 Task: Arrange a 60-minute meeting to discuss market research methodologies.
Action: Mouse pressed left at (139, 127)
Screenshot: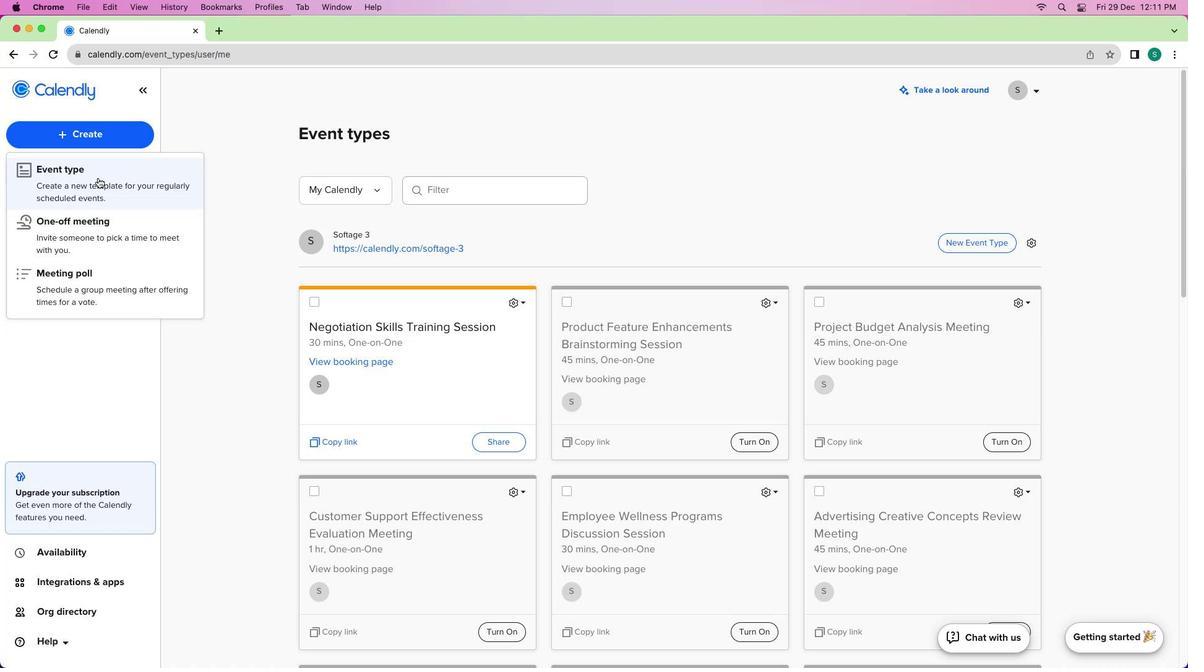 
Action: Mouse moved to (78, 140)
Screenshot: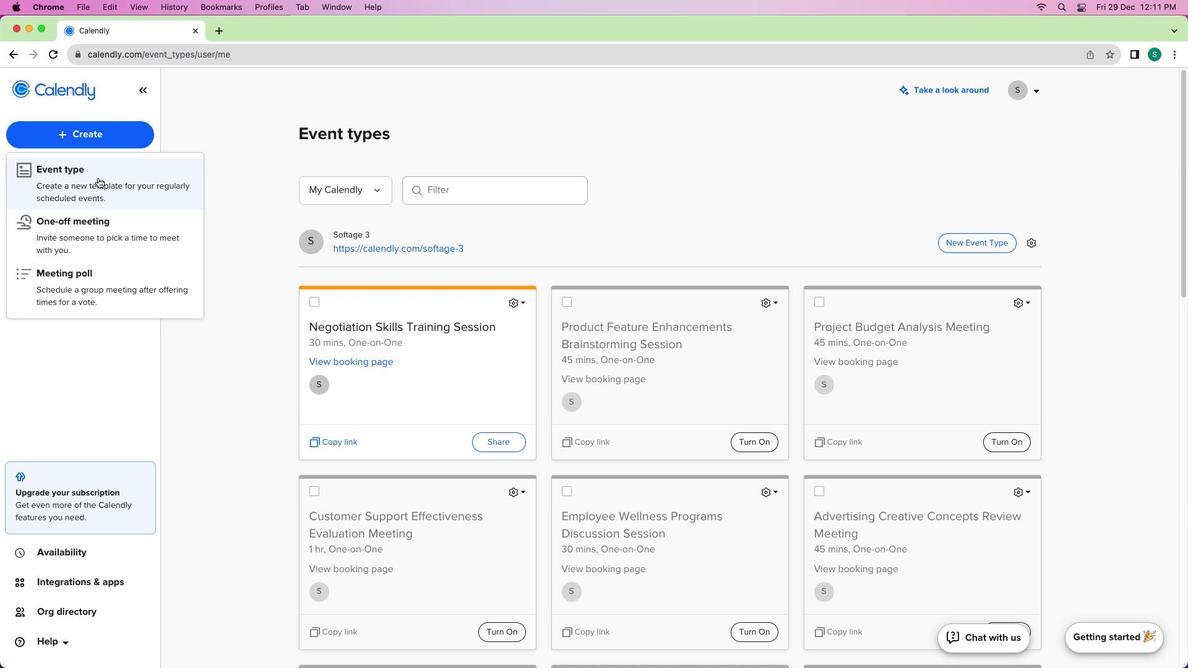 
Action: Mouse pressed left at (78, 140)
Screenshot: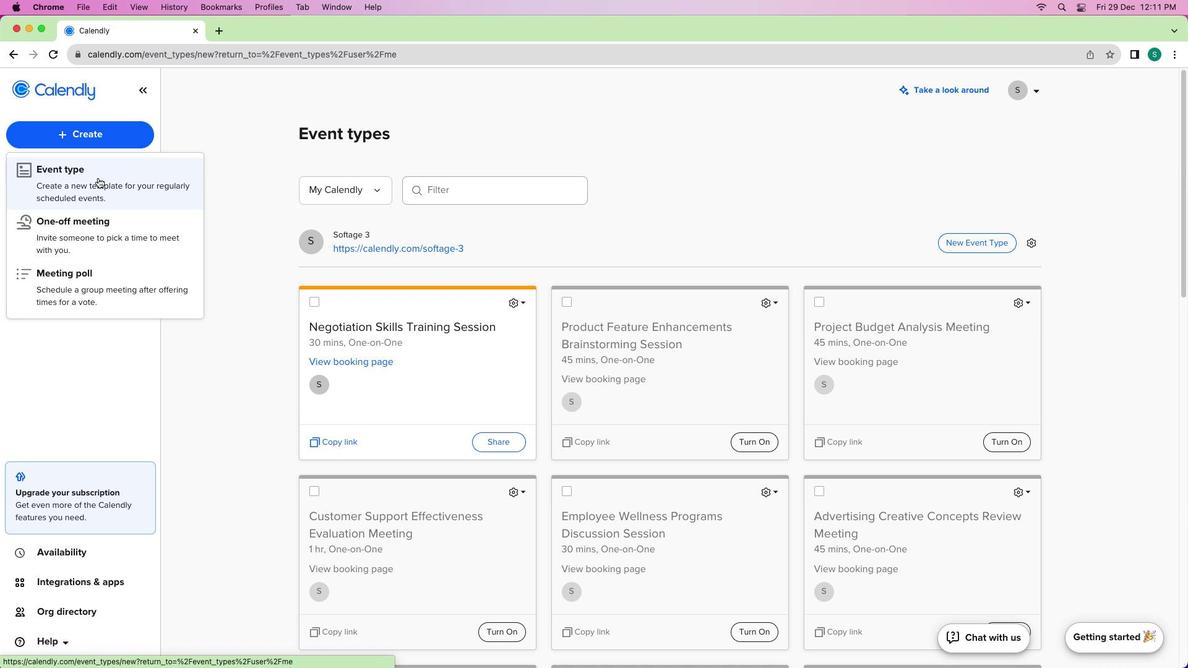 
Action: Mouse moved to (98, 177)
Screenshot: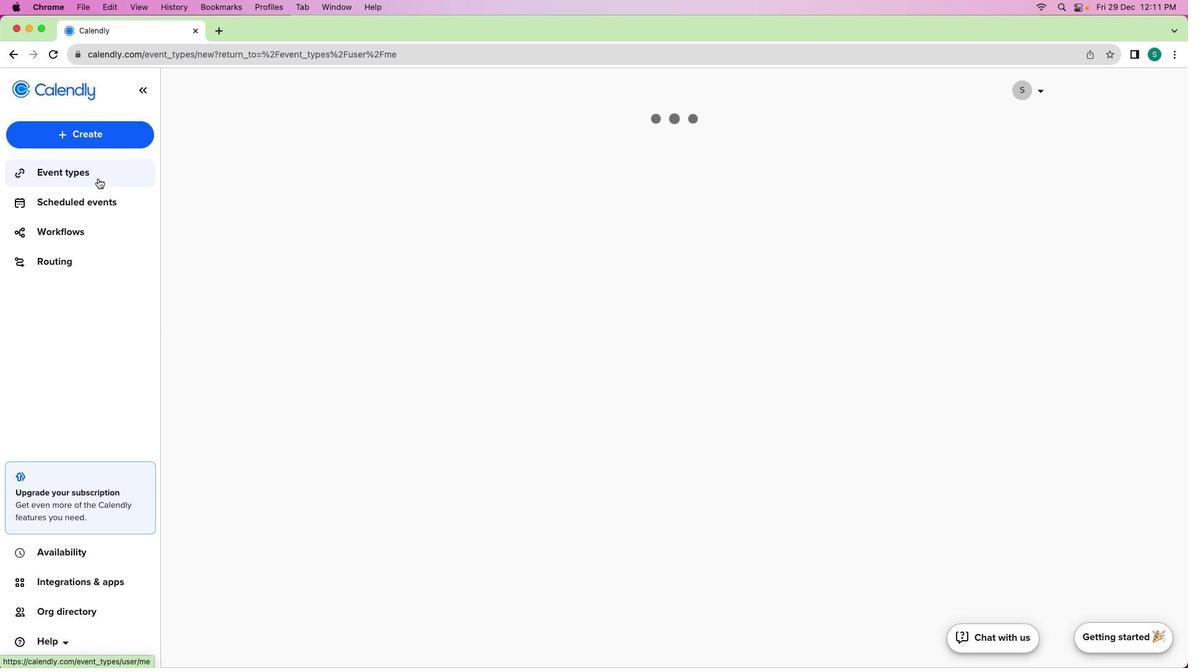 
Action: Mouse pressed left at (98, 177)
Screenshot: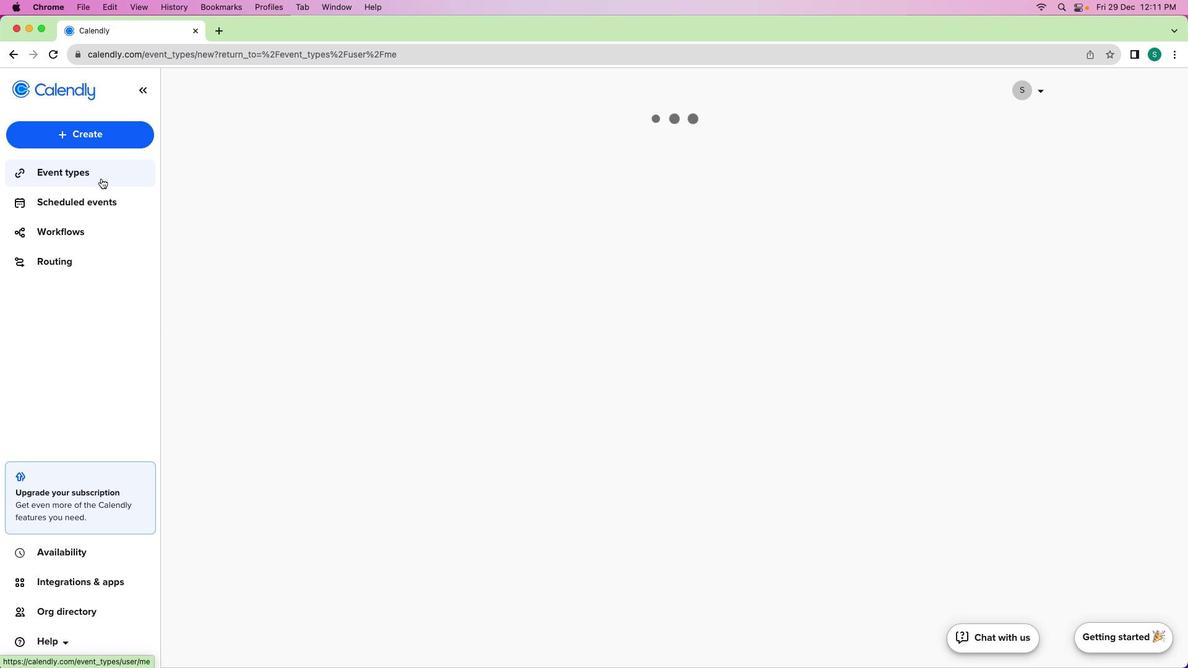 
Action: Mouse moved to (429, 256)
Screenshot: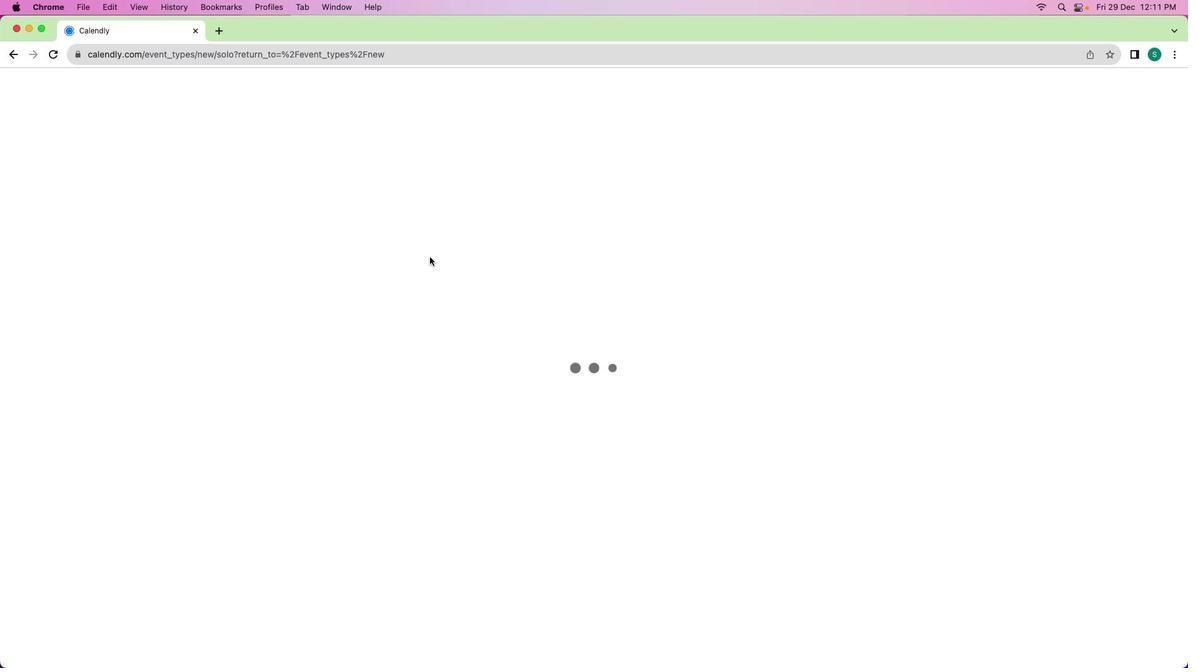 
Action: Mouse pressed left at (429, 256)
Screenshot: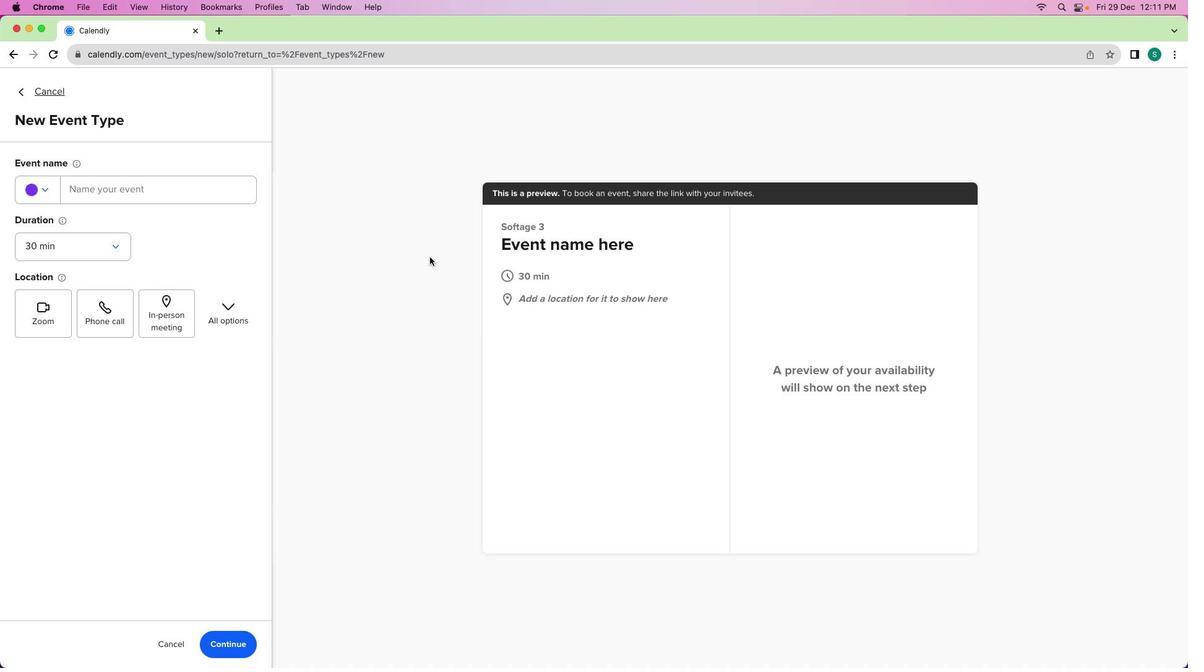 
Action: Mouse moved to (156, 197)
Screenshot: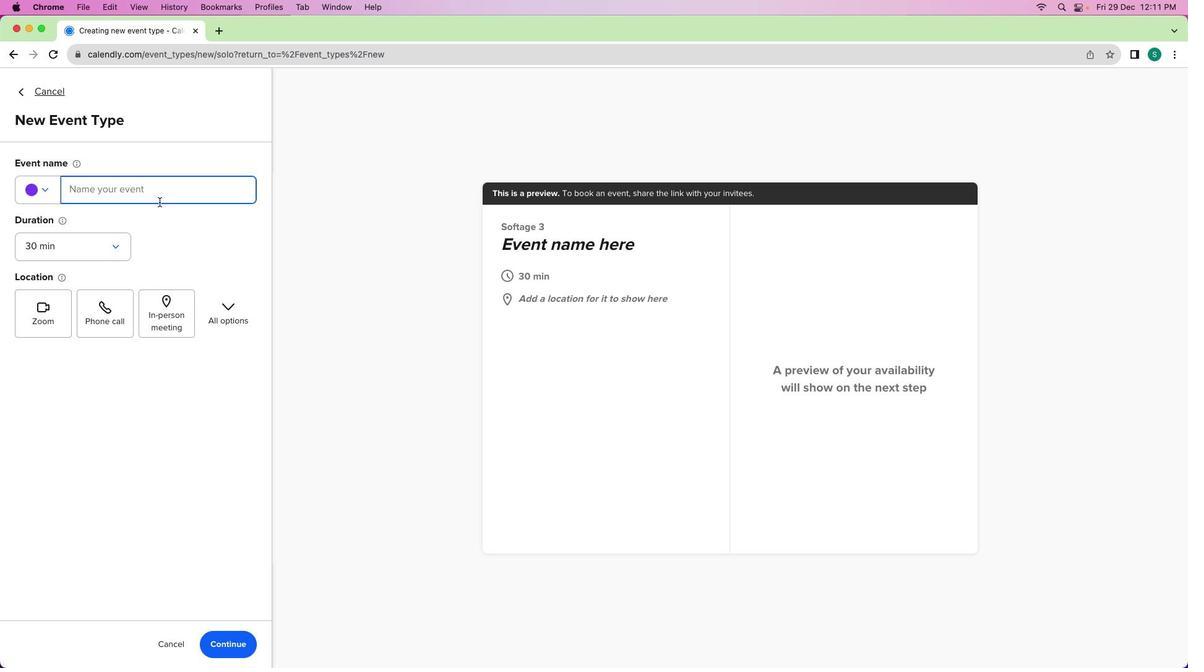 
Action: Mouse pressed left at (156, 197)
Screenshot: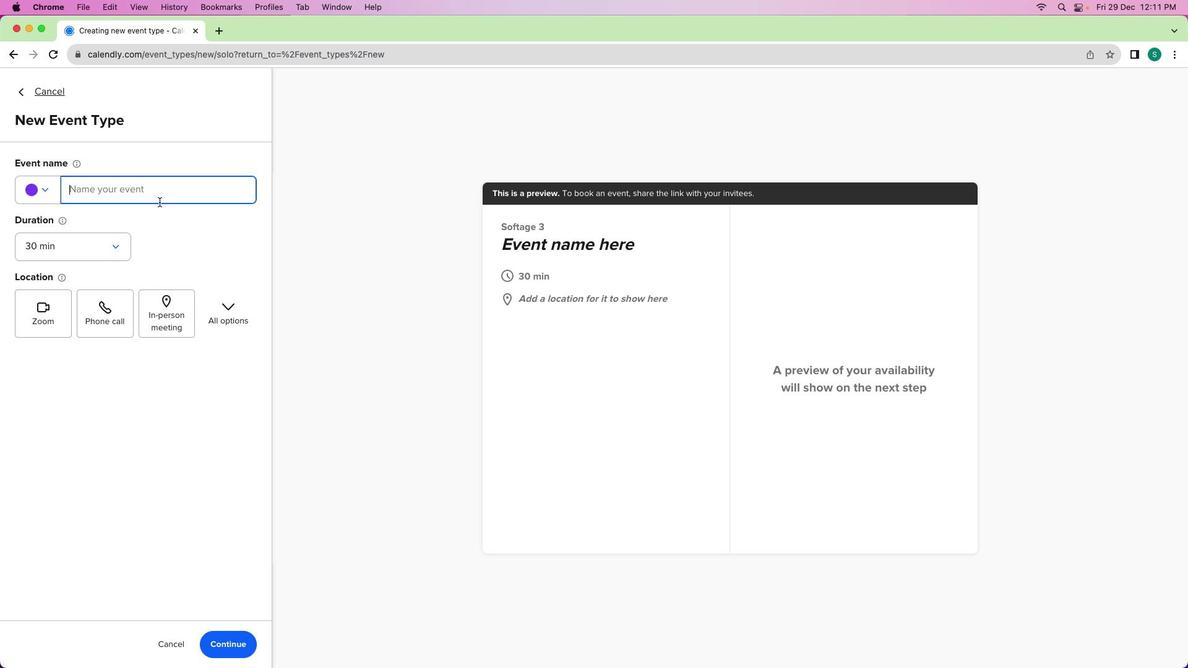 
Action: Mouse moved to (159, 202)
Screenshot: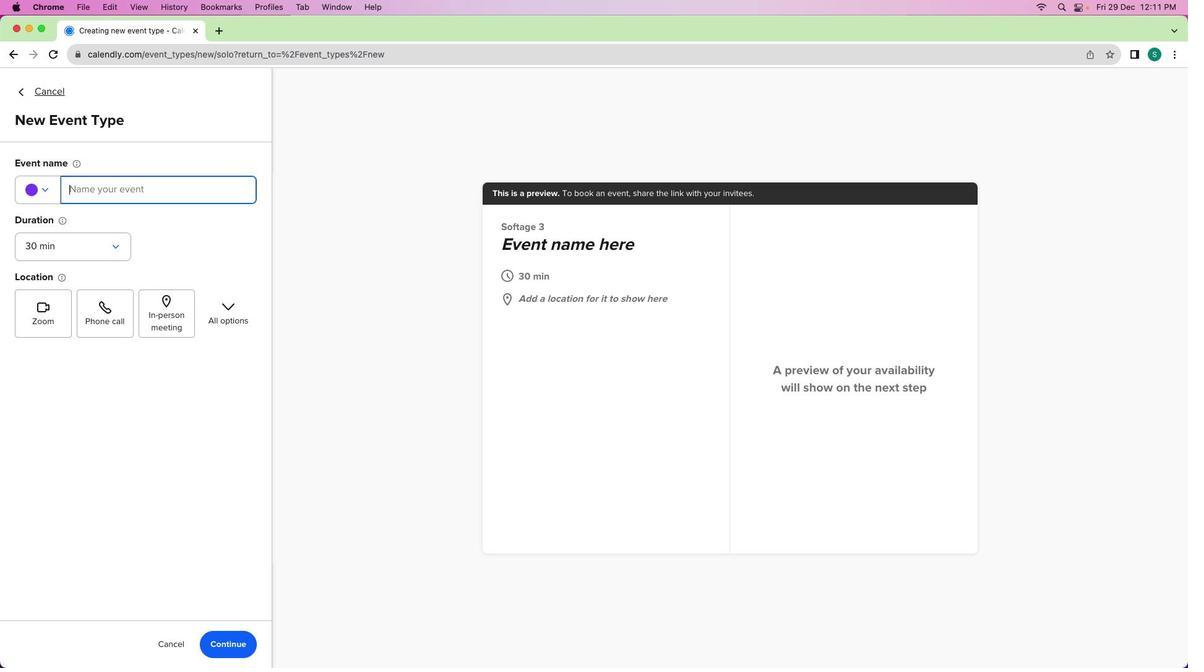 
Action: Key pressed Key.shift'M''a''r''k''e''t'Key.spaceKey.shift'R''e''s''e''a''r''c''h'Key.spaceKey.shift'M''e''t''h''o''d''o''l''o''g''i''e''s'Key.spaceKey.shift'D''i''d'Key.backspace's''c''u''s''s''i''o''n'Key.spaceKey.shift_r'M''e''e''t''i''n''g'
Screenshot: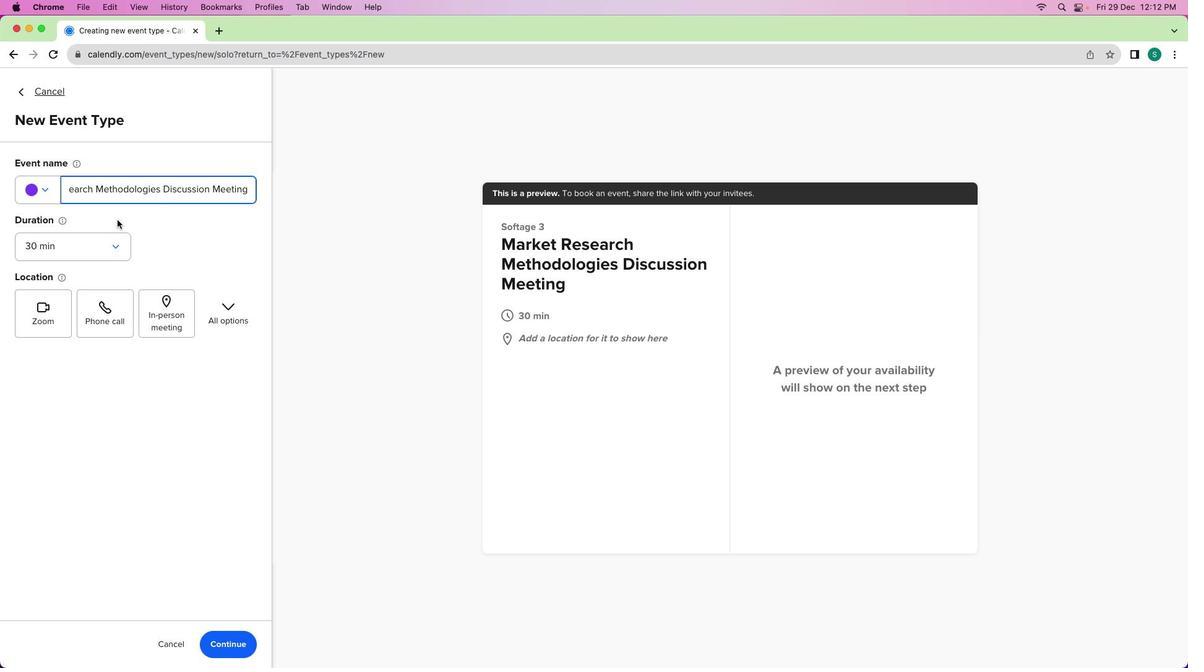 
Action: Mouse moved to (94, 248)
Screenshot: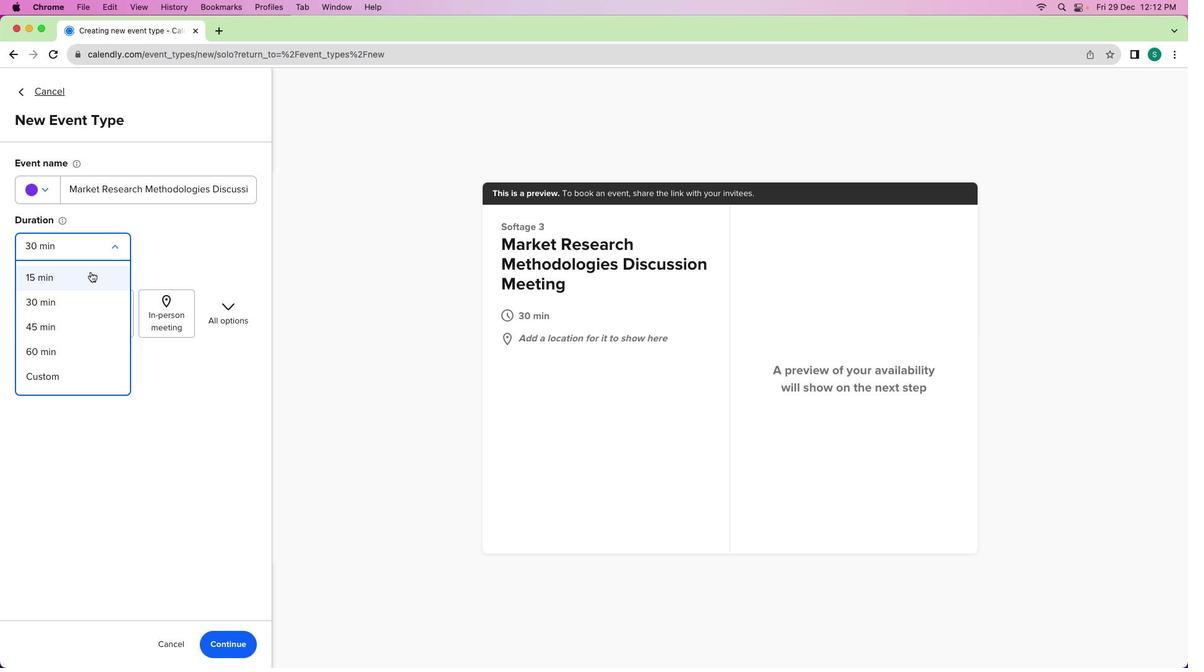 
Action: Mouse pressed left at (94, 248)
Screenshot: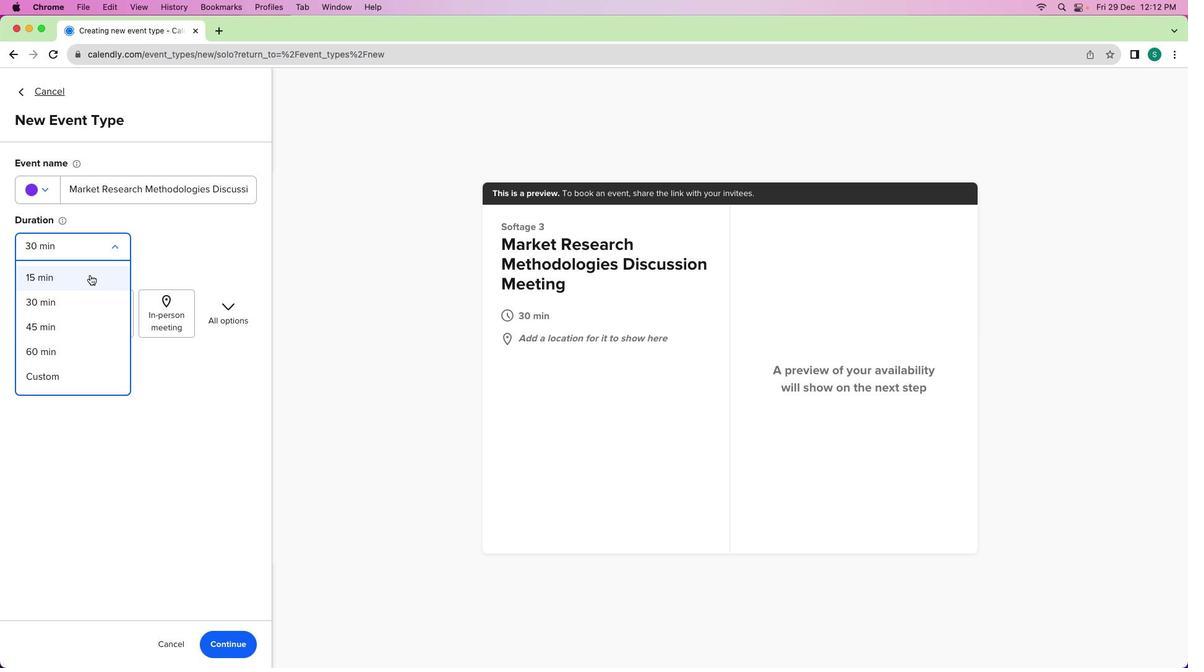 
Action: Mouse moved to (40, 354)
Screenshot: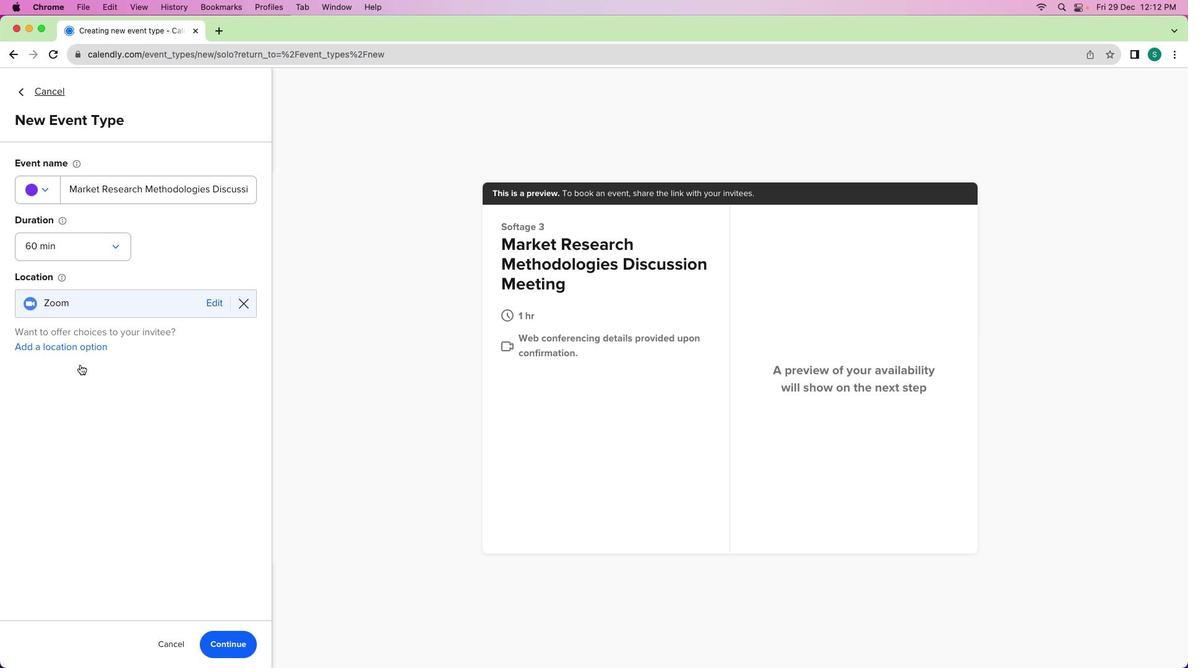 
Action: Mouse pressed left at (40, 354)
Screenshot: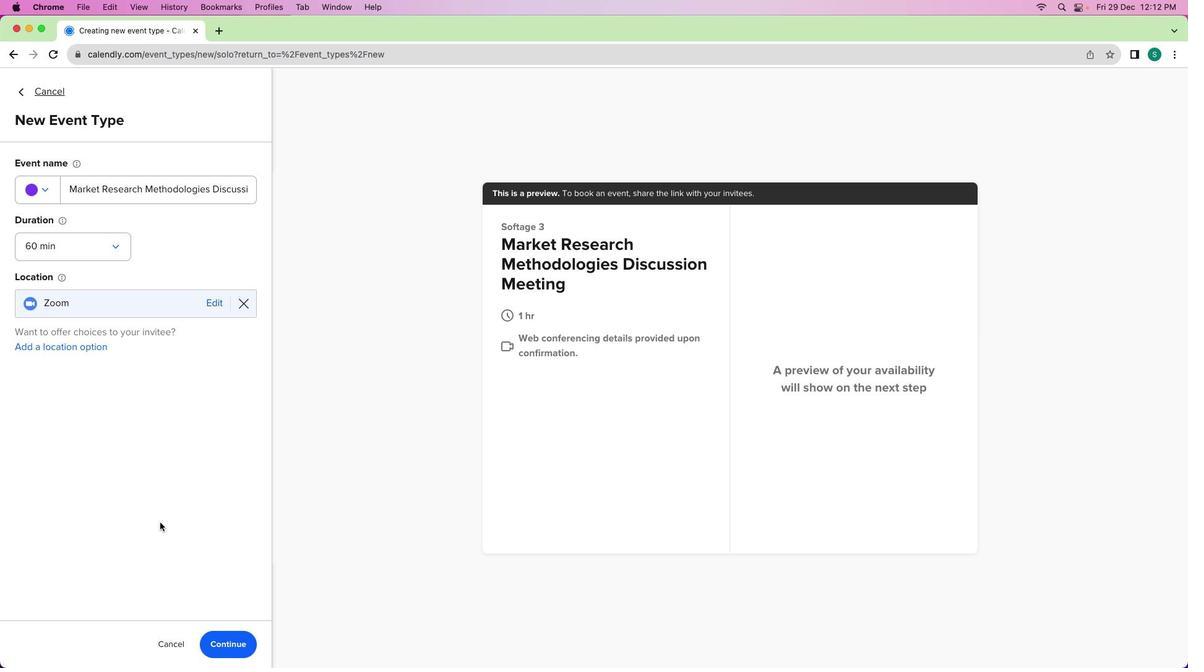 
Action: Mouse moved to (39, 309)
Screenshot: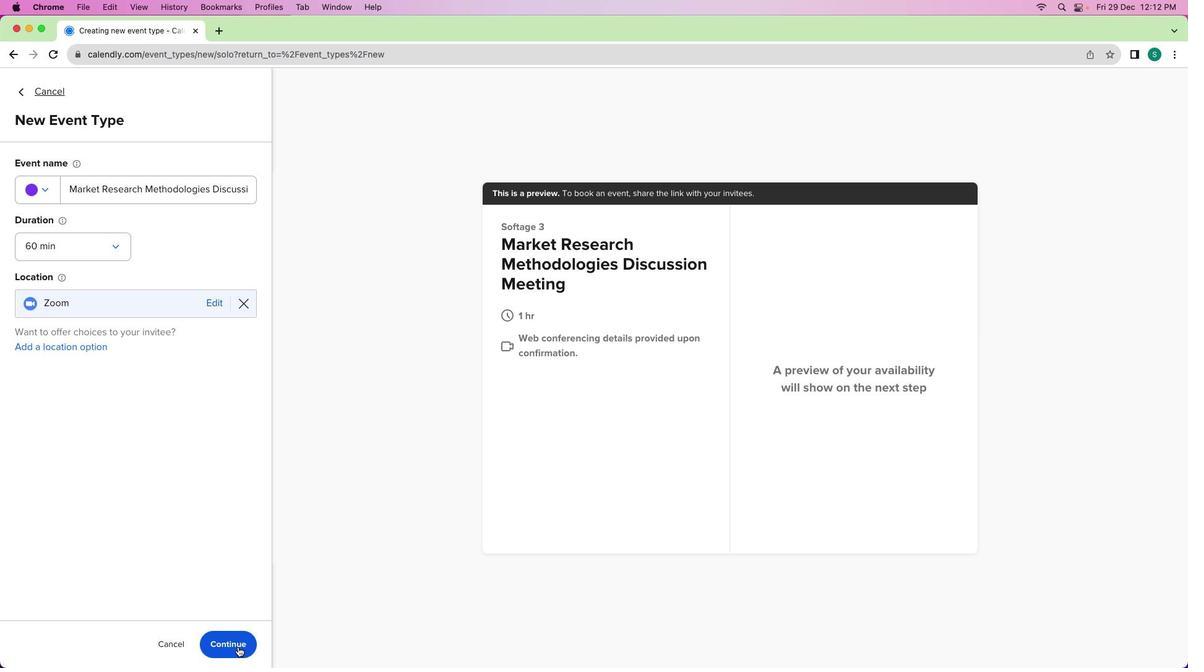 
Action: Mouse pressed left at (39, 309)
Screenshot: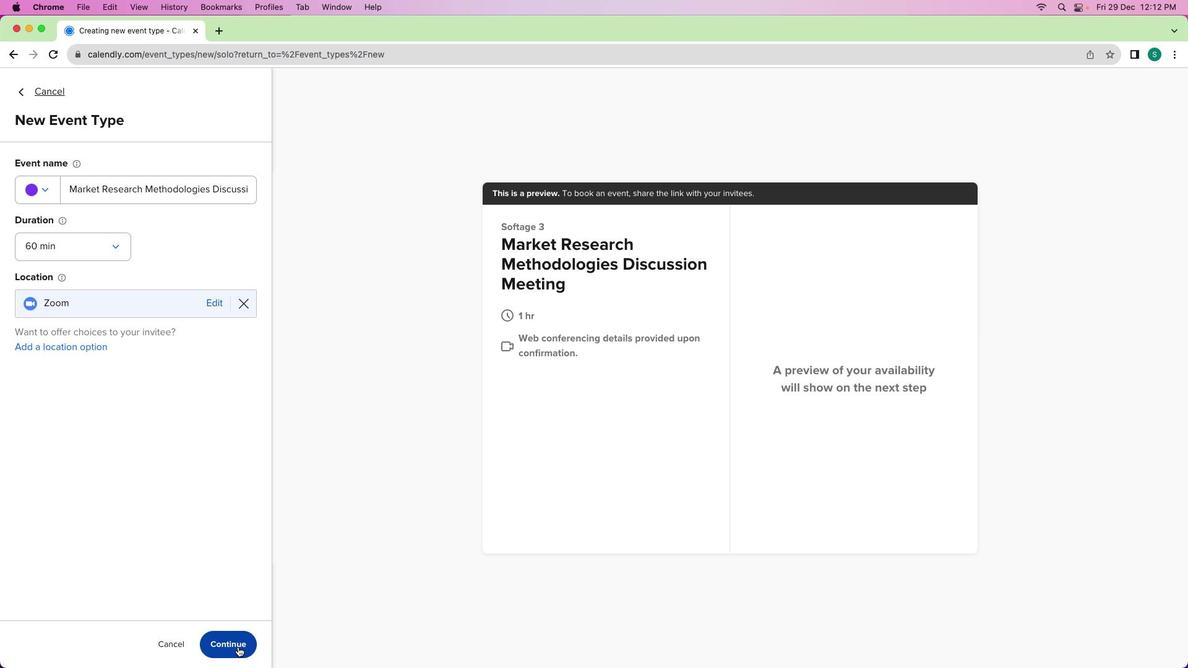
Action: Mouse moved to (237, 647)
Screenshot: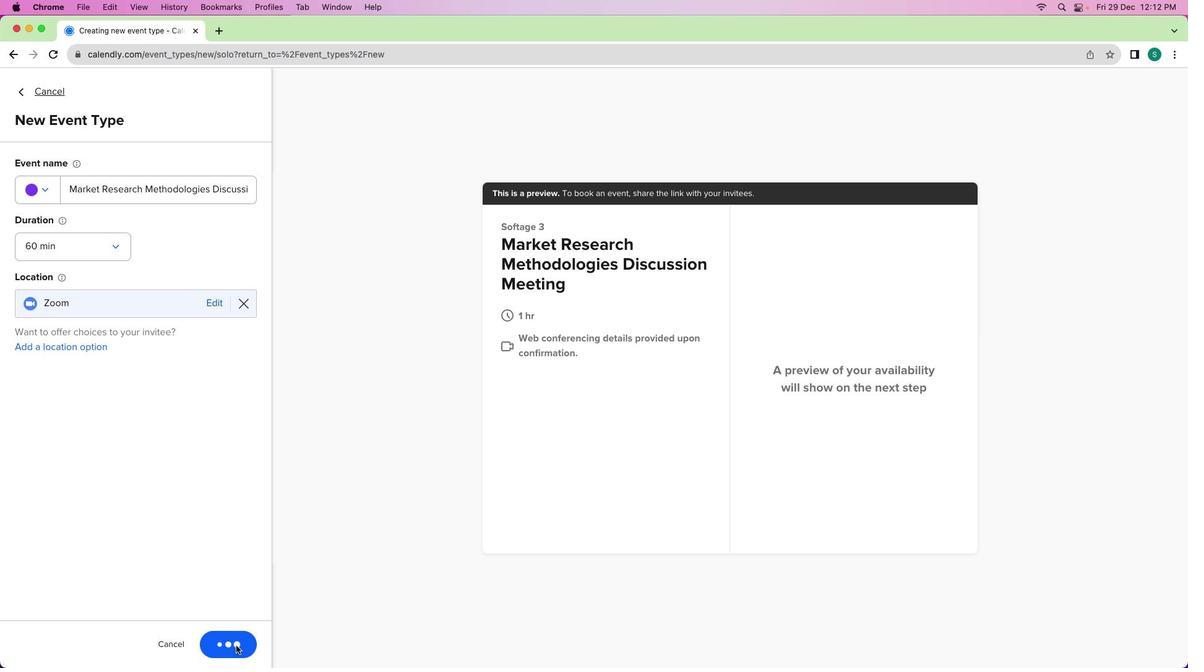 
Action: Mouse pressed left at (237, 647)
Screenshot: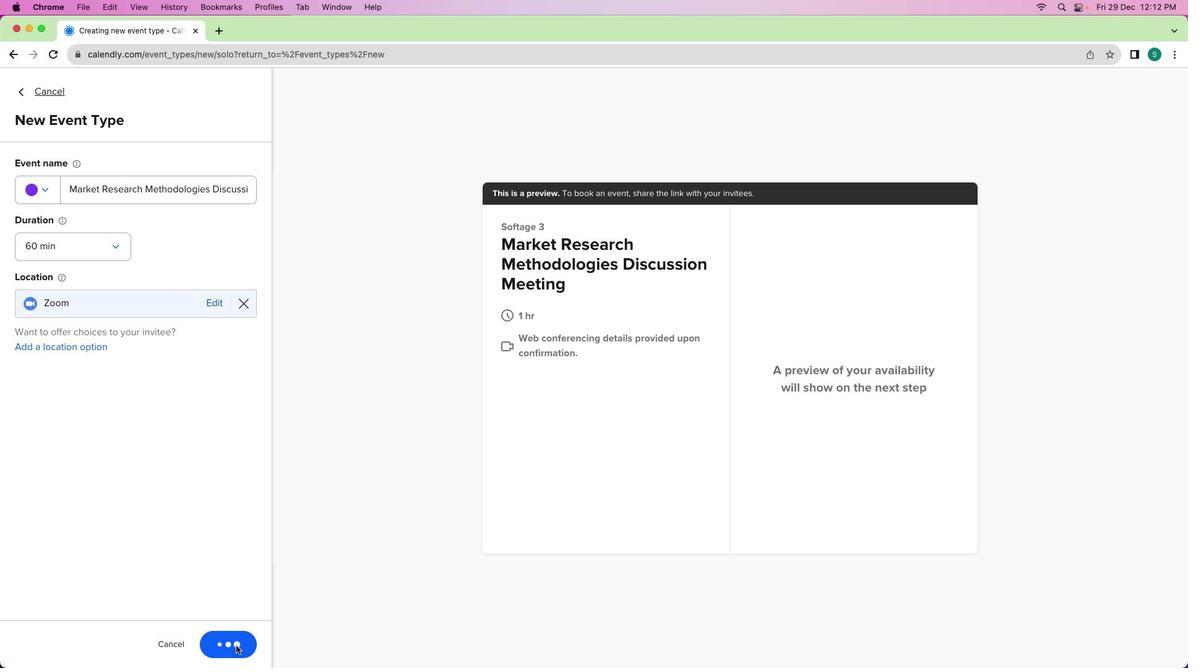 
Action: Mouse moved to (133, 206)
Screenshot: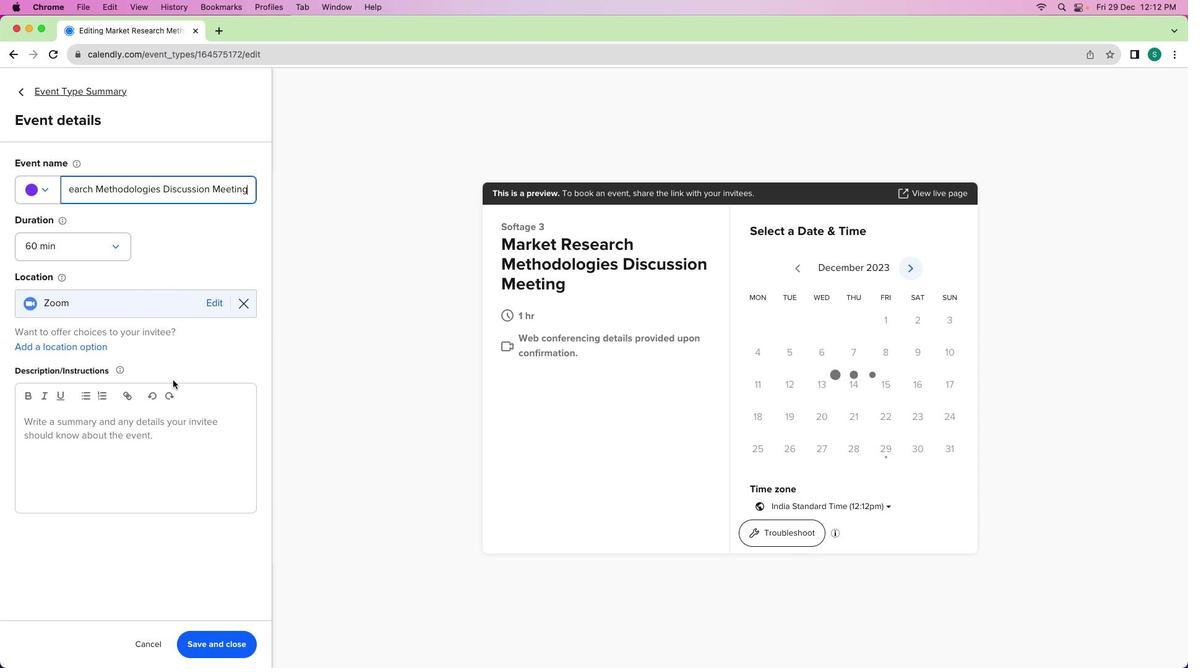 
Action: Mouse pressed left at (133, 206)
Screenshot: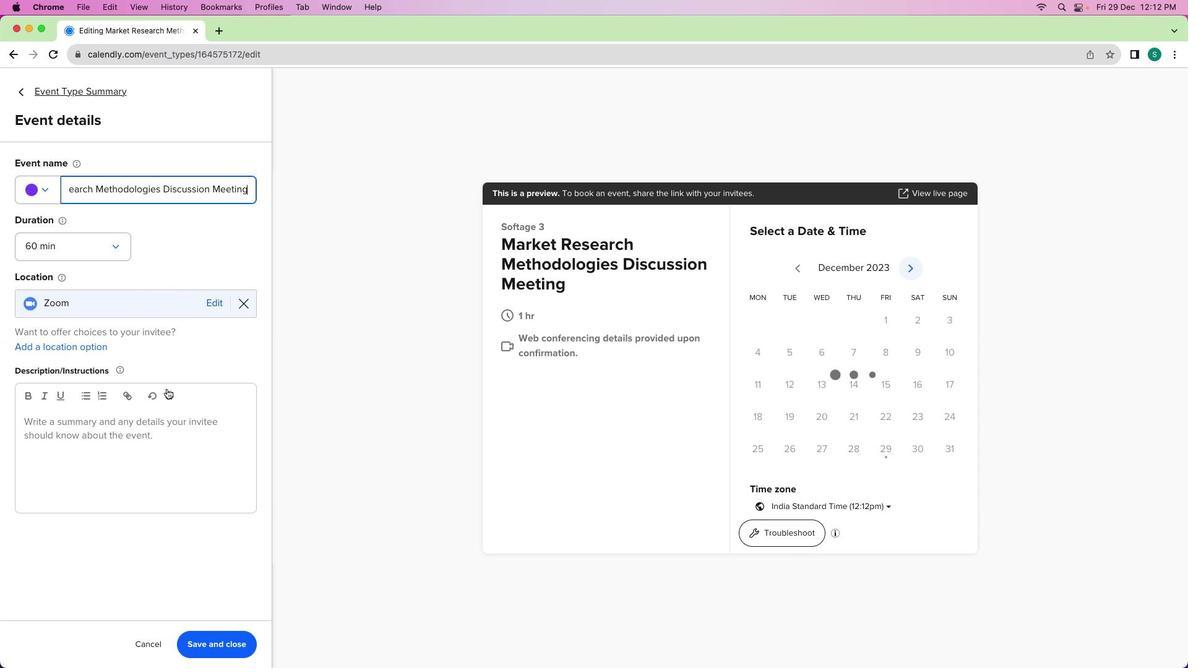 
Action: Mouse moved to (177, 475)
Screenshot: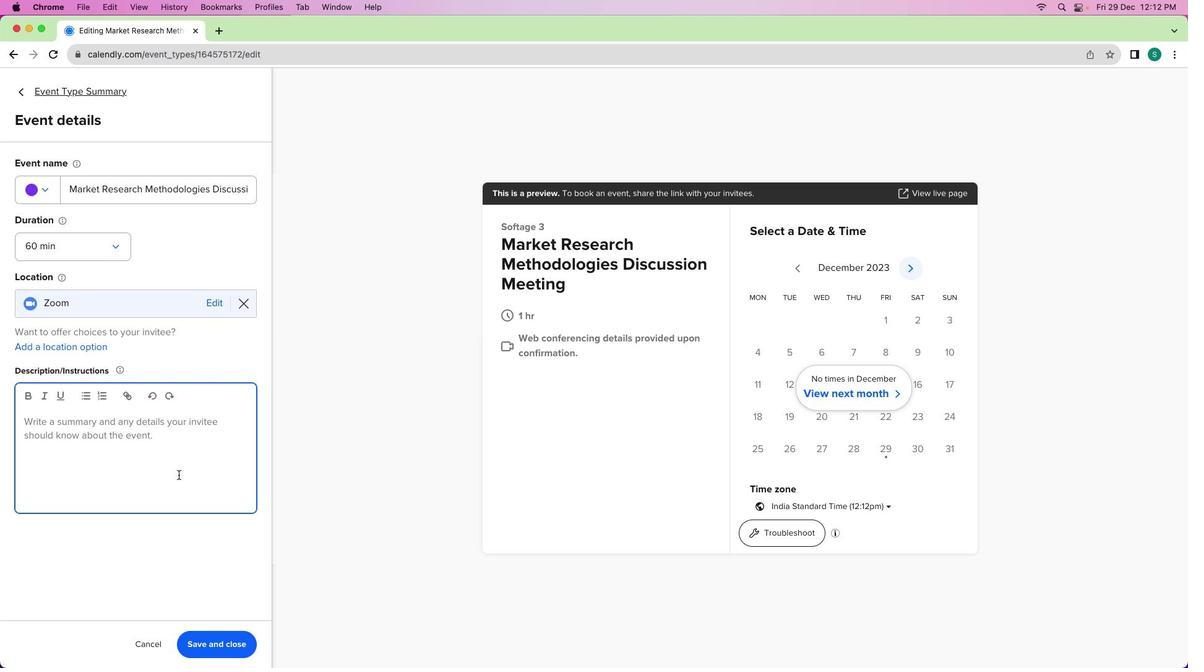 
Action: Mouse pressed left at (177, 475)
Screenshot: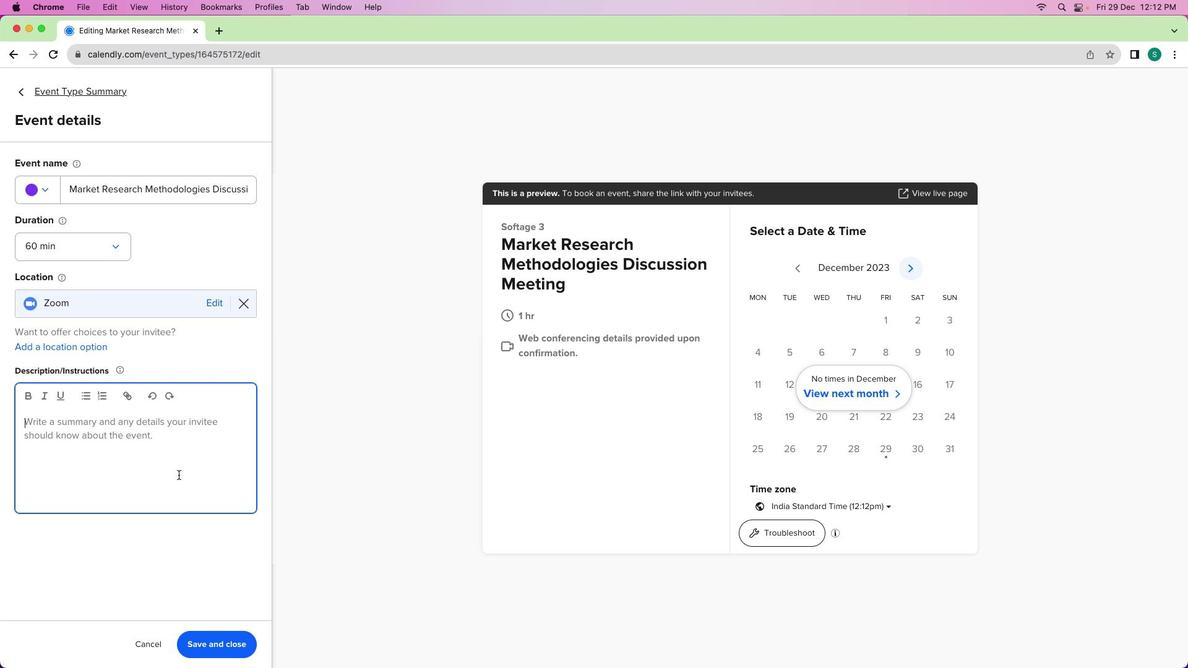 
Action: Mouse moved to (178, 475)
Screenshot: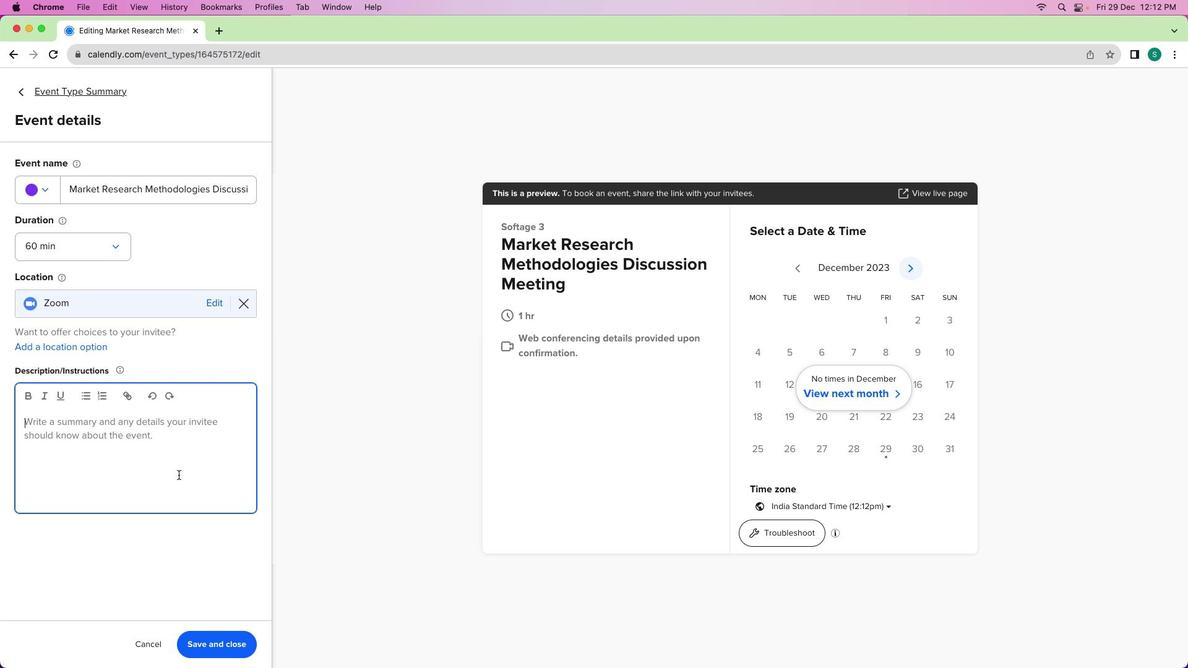 
Action: Key pressed Key.shift'I'Key.space'i''n''v''i''t''e'Key.space'y''o''u'Key.space't''o'Key.space'a'Key.space'c''o''m''p''r''e''h''e''n''s''i''v''e'Key.space'6''9'Key.backspace'0''-''m''i''n''u''t''e'Key.space'm''e''e''t''i''n''g'Key.space'f''o''c''u''s''e''d'Key.space'o''n'Key.space'd''i''s''c''u''s''s''i''n''g'Key.space'v''a''r''i''o''u''s'Key.space'm''a''k'Key.backspace'r''k''e''t'Key.space'r''e''s''e''a''r''c''h'Key.space'm''e''t''h''d''o''l''o''g''i''e''s''.'Key.spaceKey.shiftKey.shift'W'Key.backspaceKey.backspaceKey.backspaceKey.leftKey.leftKey.leftKey.leftKey.leftKey.leftKey.leftKey.leftKey.rightKey.leftKey.leftKey.rightKey.rightKey.rightKey.rightKey.rightKey.leftKey.rightKey.rightKey.rightKey.rightKey.rightKey.backspaceKey.backspaceKey.backspaceKey.backspaceKey.backspaceKey.backspaceKey.backspaceKey.backspaceKey.backspaceKey.backspaceKey.backspaceKey.backspace'm''e''t''h''o''d''o''l''o''f'Key.backspace'g''i''e''s''.'
Screenshot: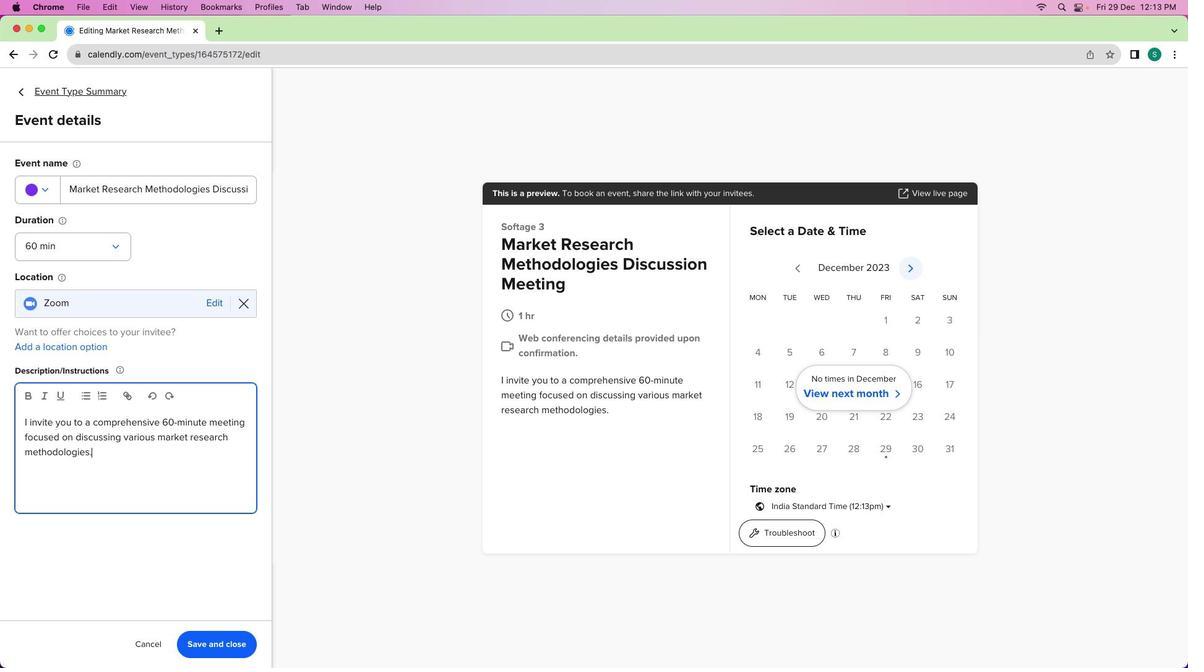 
Action: Mouse moved to (248, 645)
Screenshot: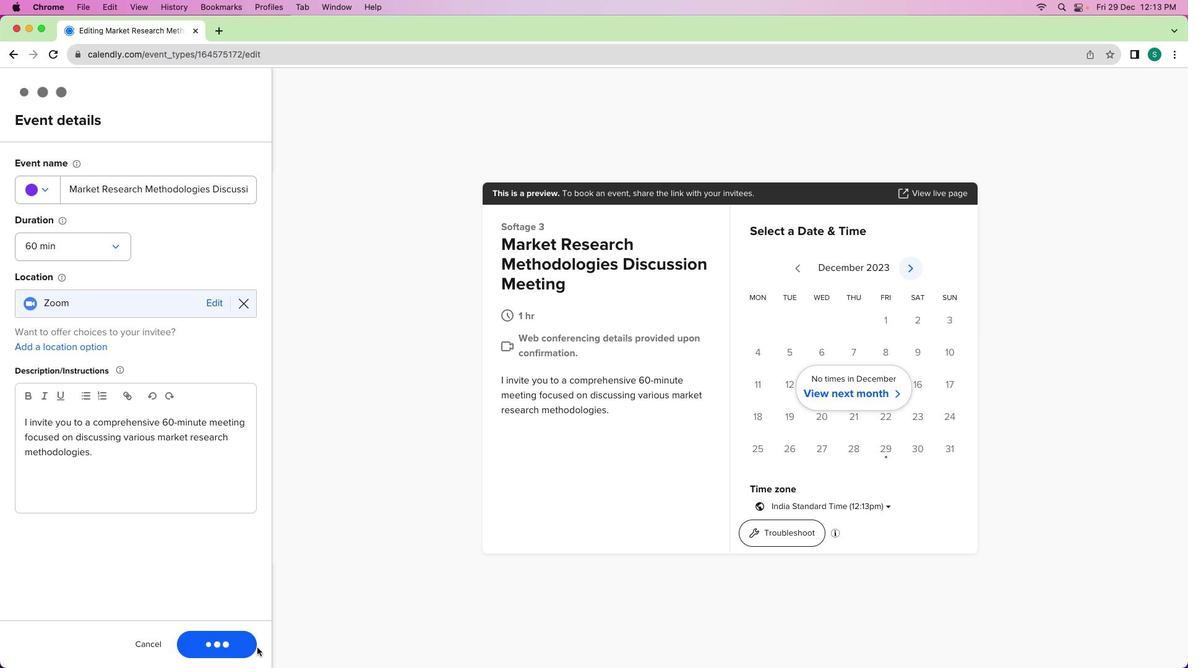 
Action: Mouse pressed left at (248, 645)
Screenshot: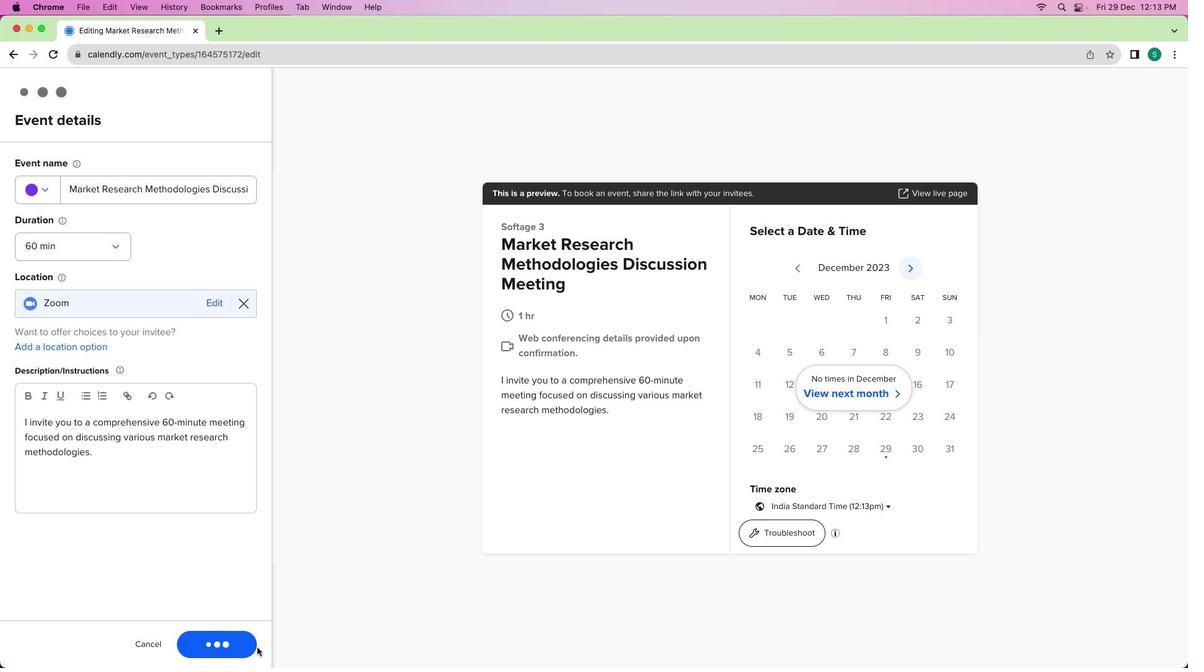 
Action: Mouse moved to (40, 92)
Screenshot: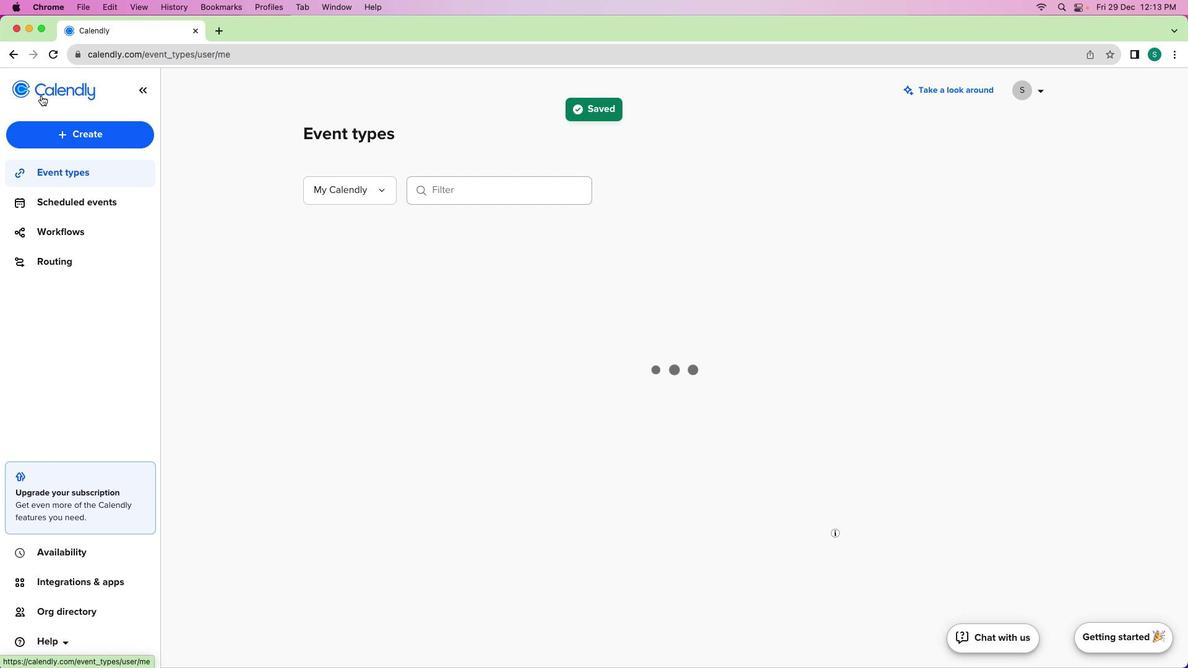 
Action: Mouse pressed left at (40, 92)
Screenshot: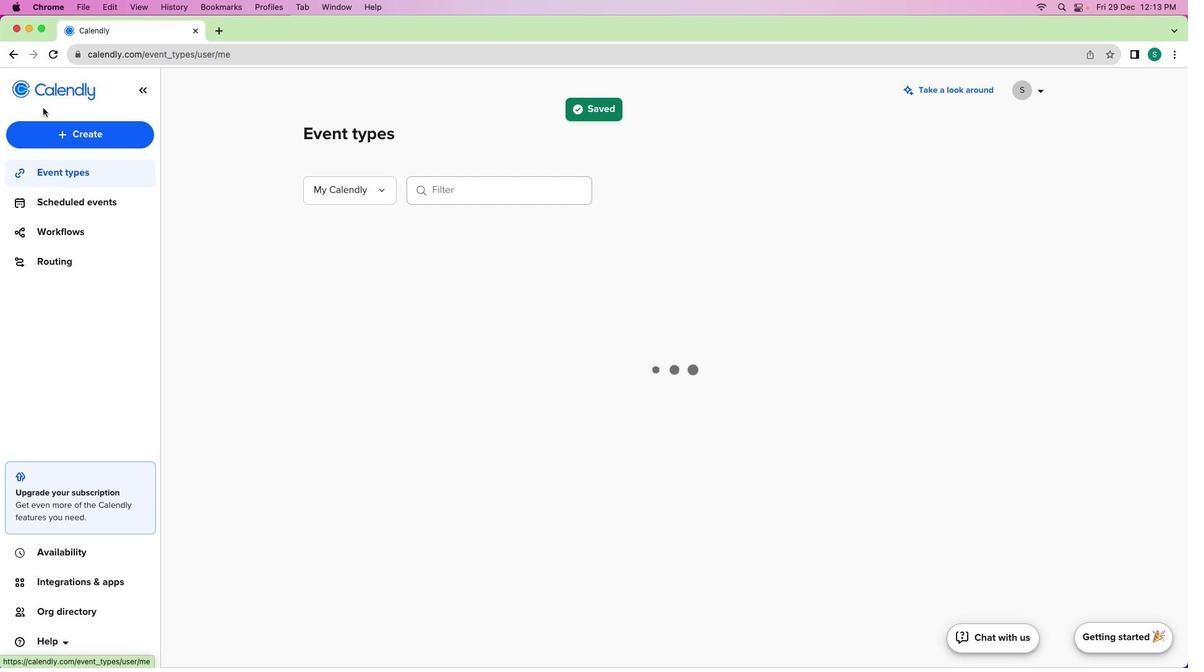 
Action: Mouse moved to (420, 373)
Screenshot: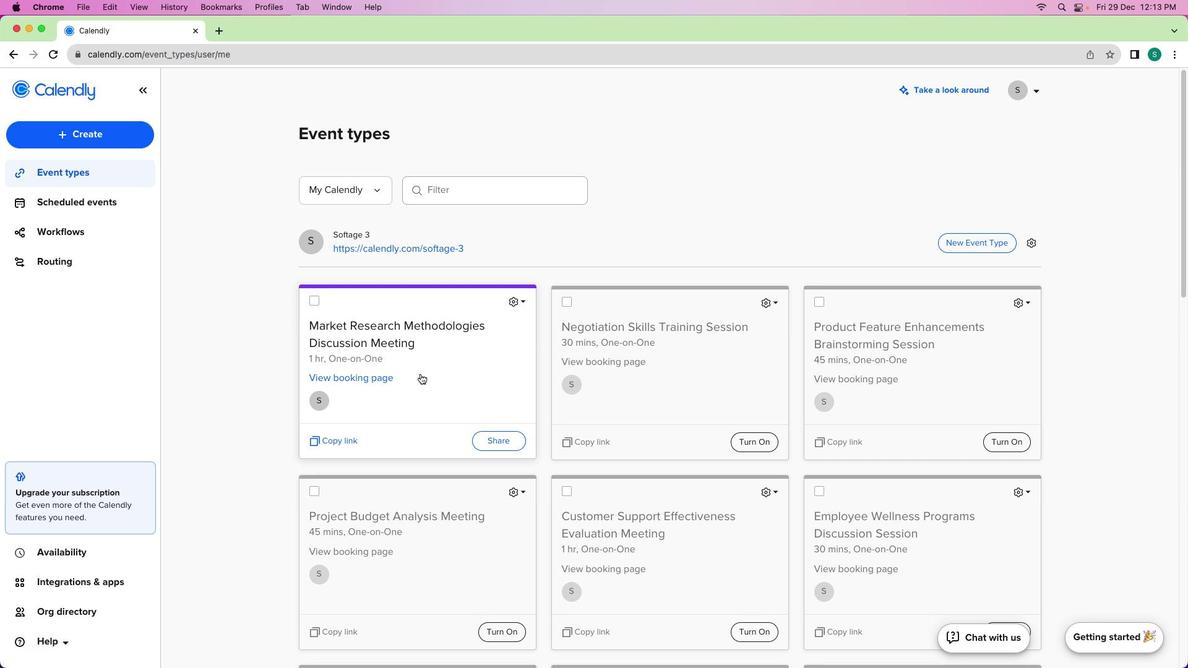 
